 Task: Check the sale-to-list ratio of walk-in pantry in the last 3 years.
Action: Mouse moved to (851, 219)
Screenshot: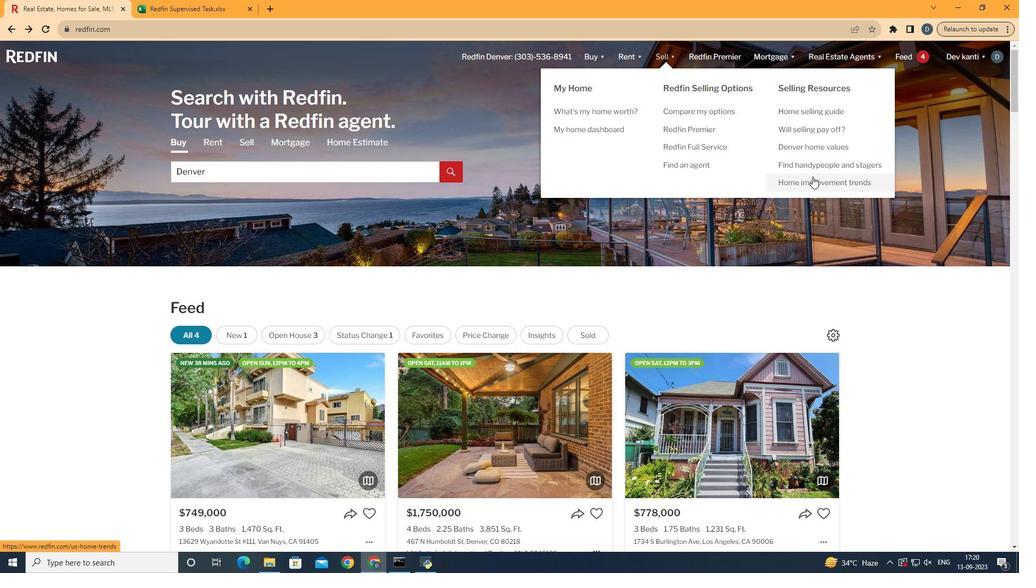 
Action: Mouse pressed left at (851, 219)
Screenshot: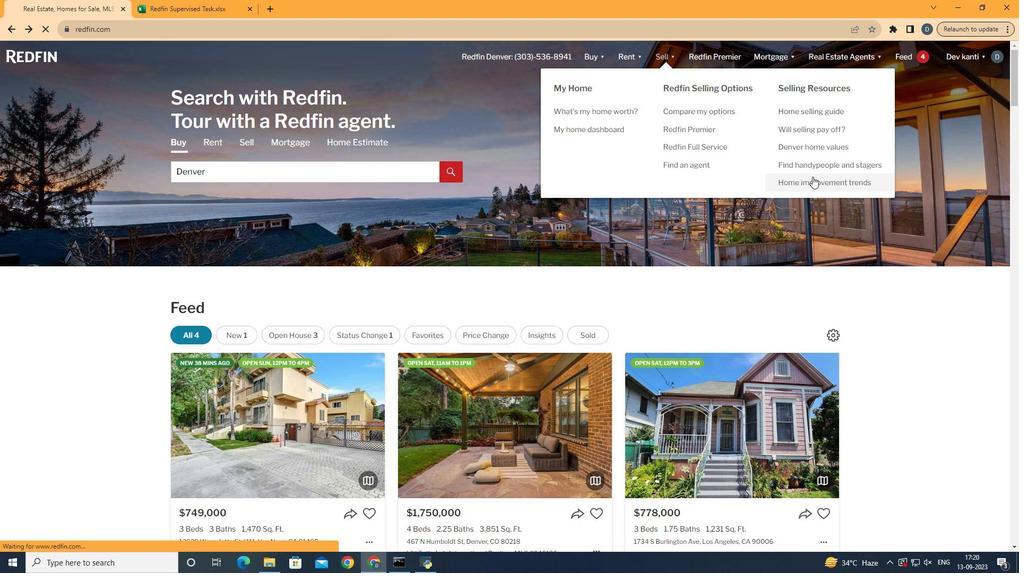 
Action: Mouse moved to (252, 239)
Screenshot: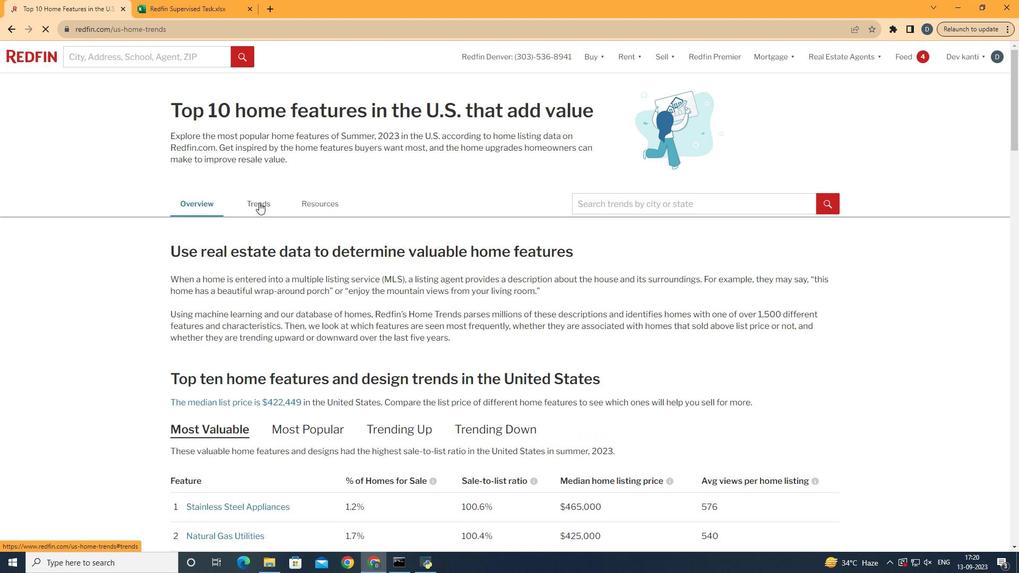 
Action: Mouse pressed left at (252, 239)
Screenshot: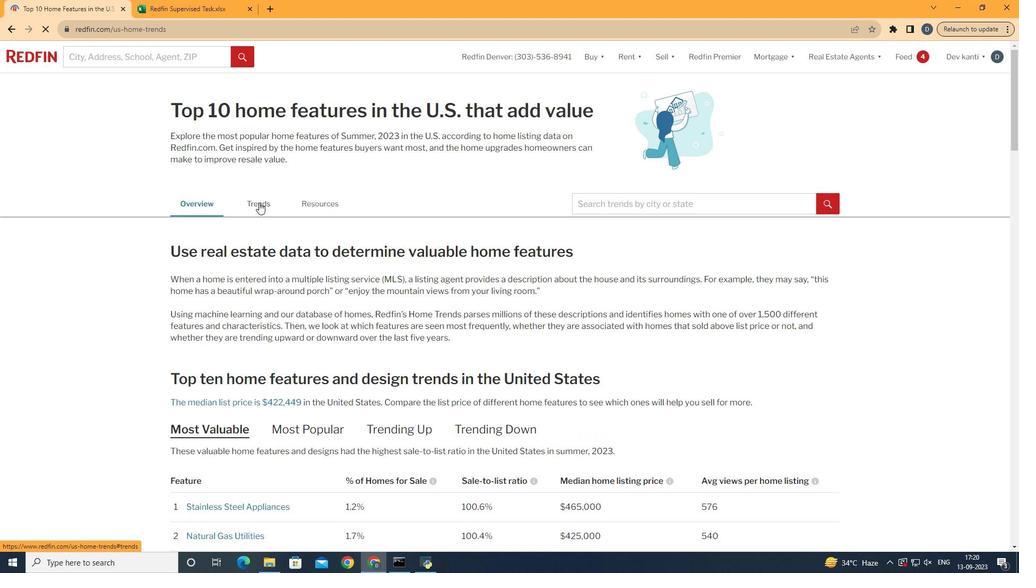 
Action: Mouse moved to (263, 275)
Screenshot: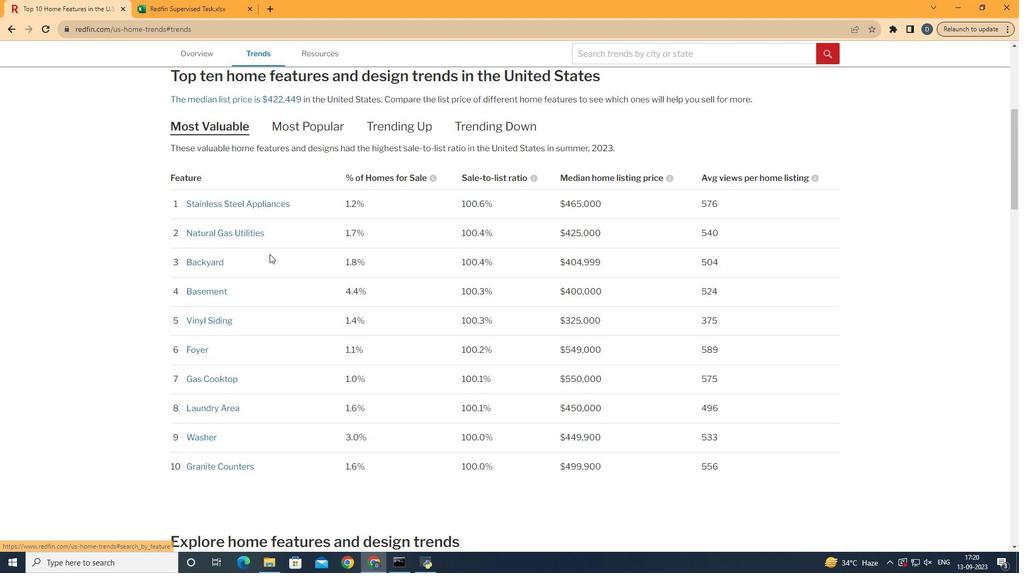 
Action: Mouse scrolled (263, 275) with delta (0, 0)
Screenshot: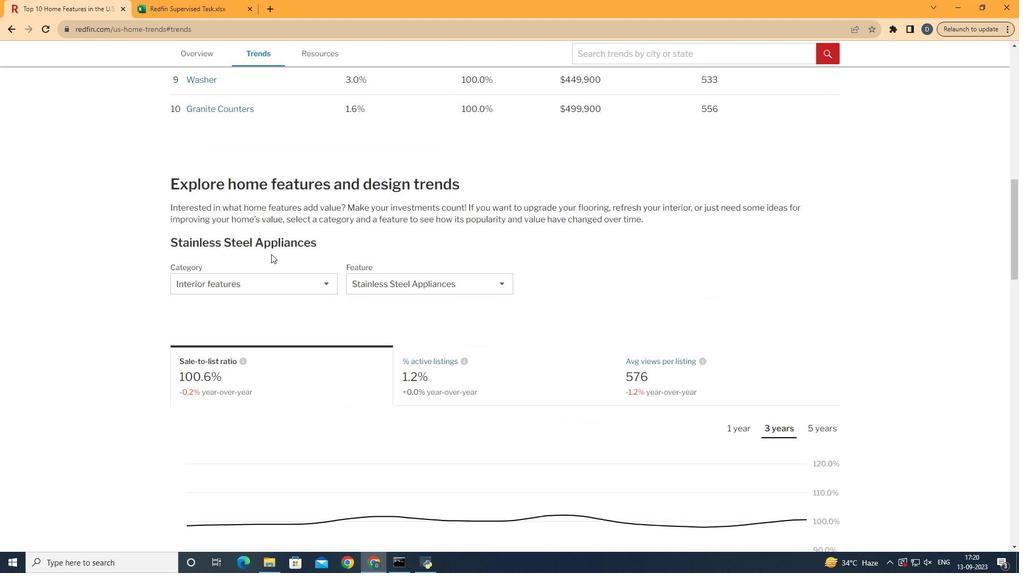 
Action: Mouse scrolled (263, 275) with delta (0, 0)
Screenshot: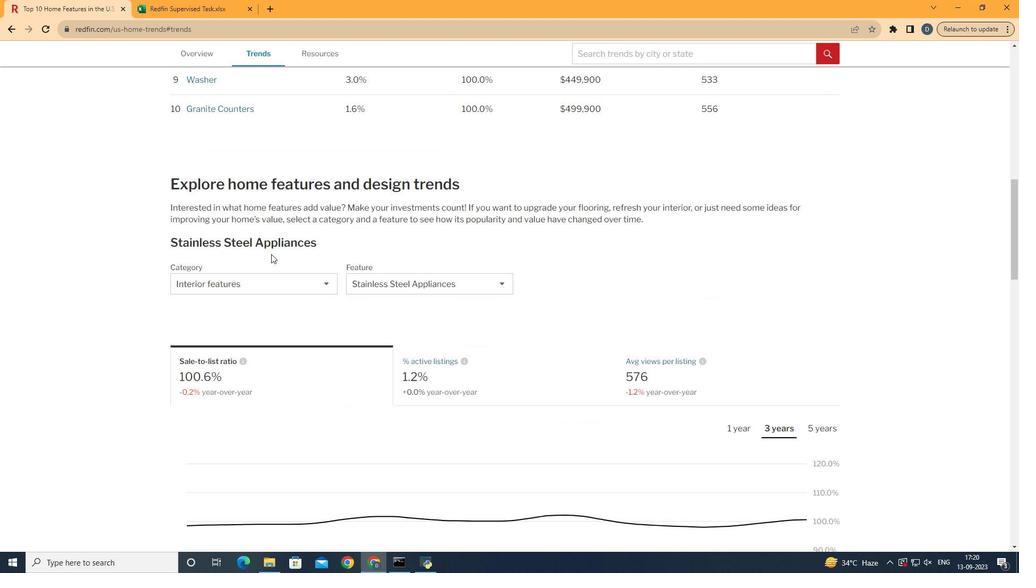 
Action: Mouse scrolled (263, 275) with delta (0, 0)
Screenshot: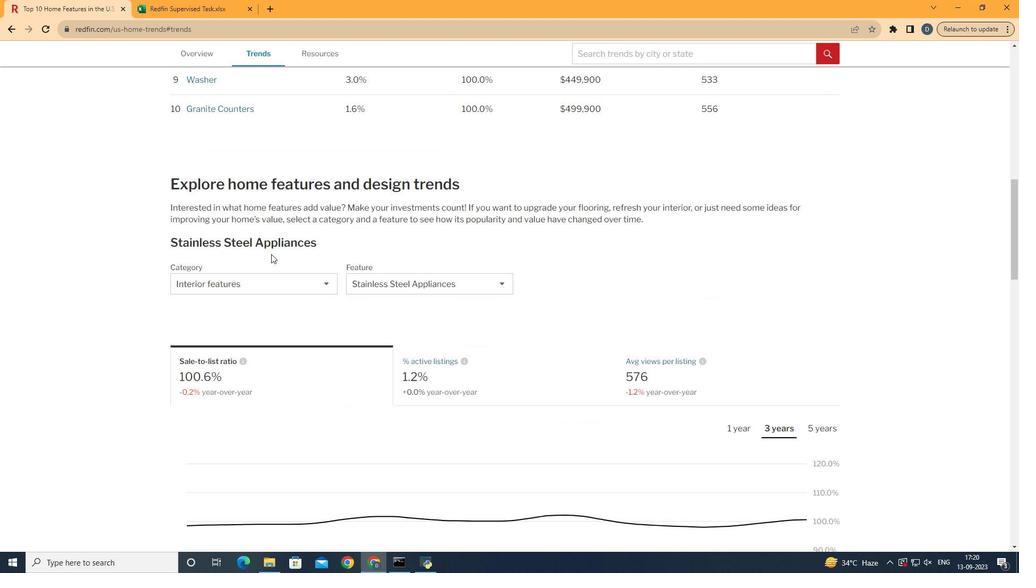 
Action: Mouse scrolled (263, 275) with delta (0, 0)
Screenshot: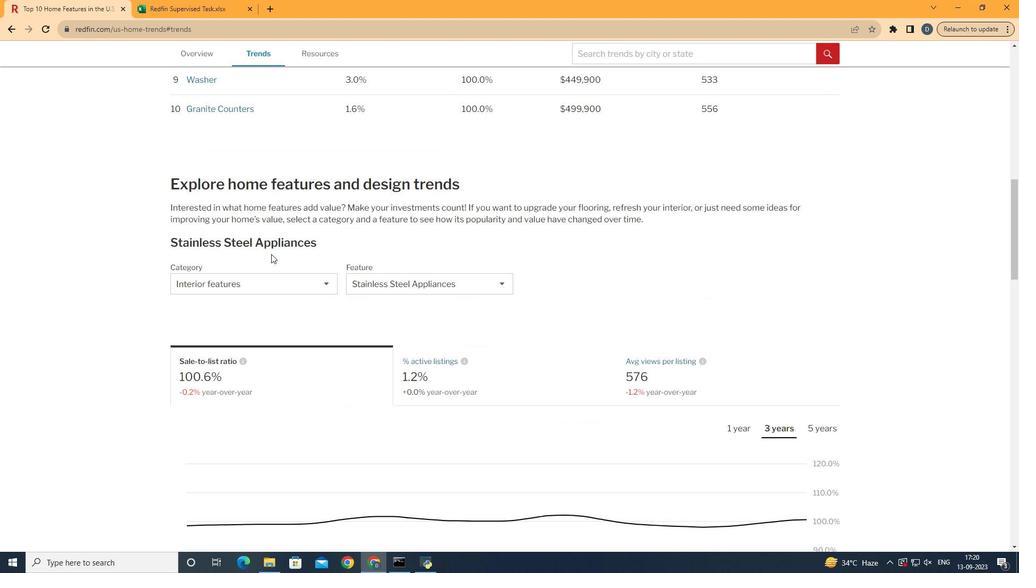 
Action: Mouse scrolled (263, 275) with delta (0, 0)
Screenshot: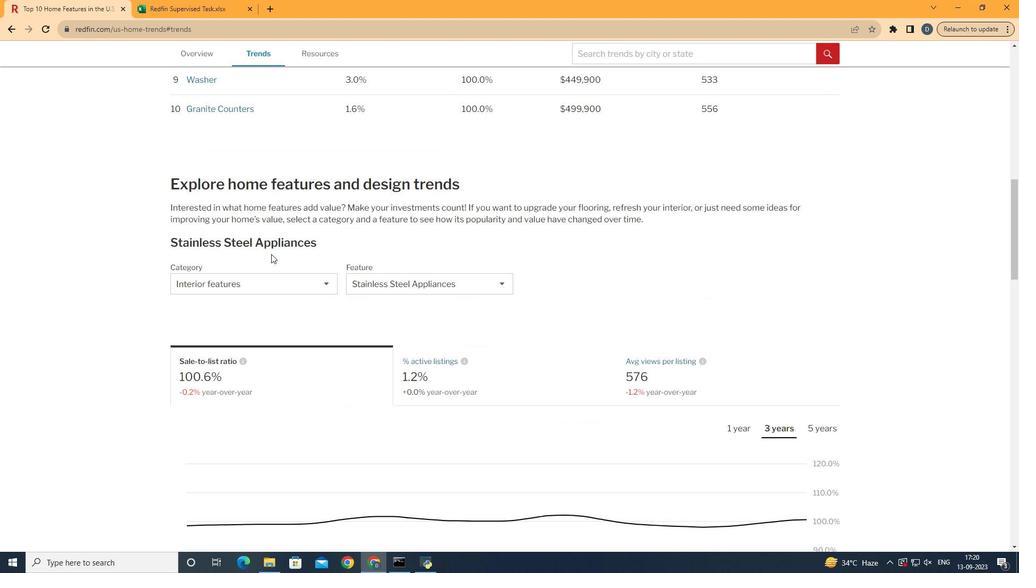 
Action: Mouse moved to (265, 275)
Screenshot: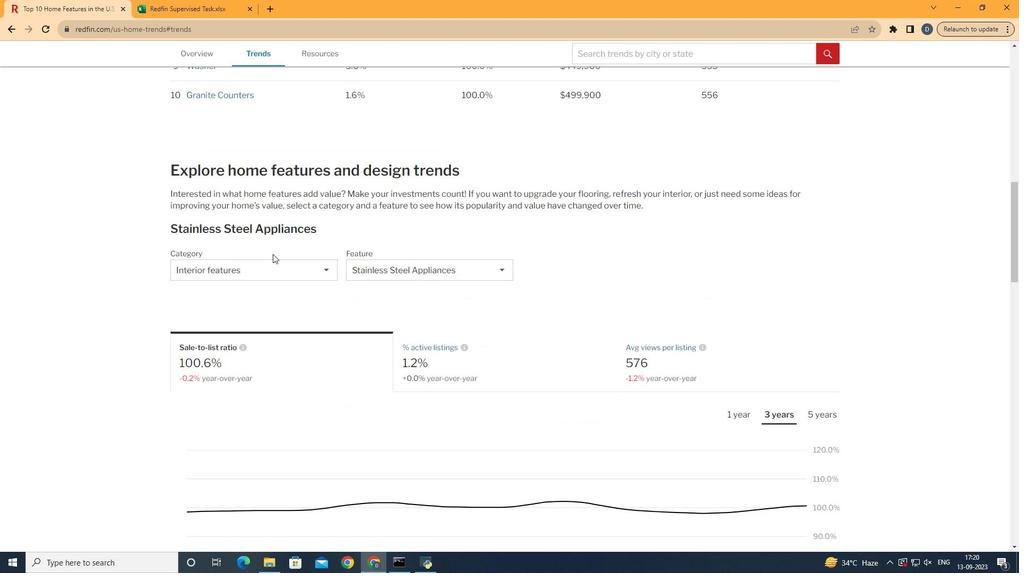 
Action: Mouse scrolled (265, 275) with delta (0, 0)
Screenshot: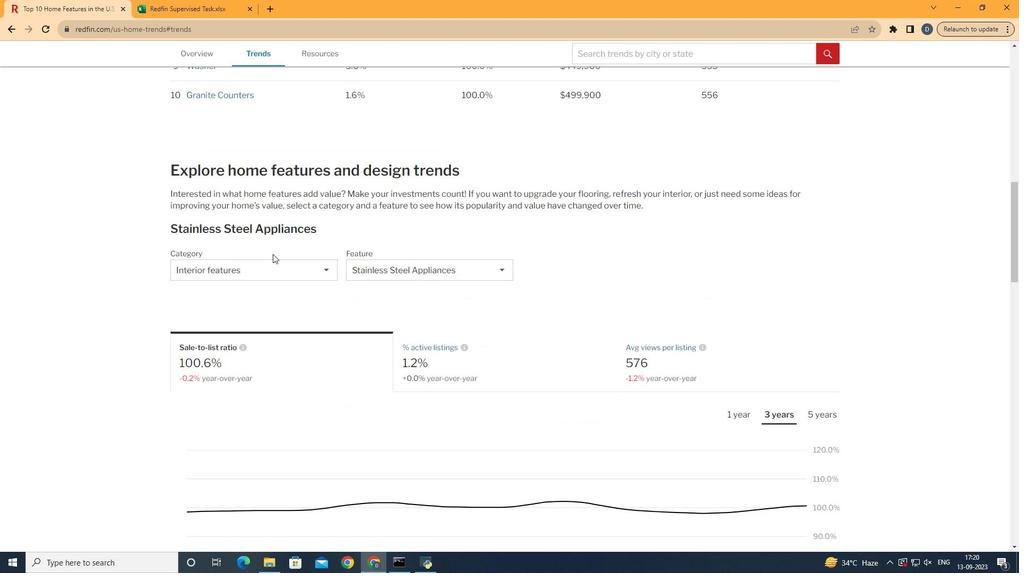 
Action: Mouse moved to (265, 275)
Screenshot: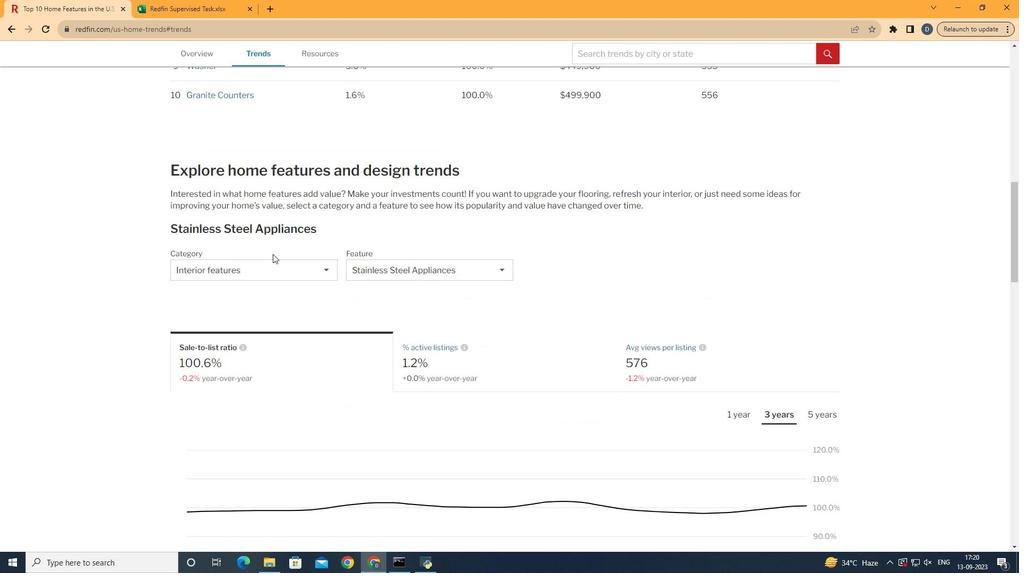 
Action: Mouse scrolled (265, 275) with delta (0, 0)
Screenshot: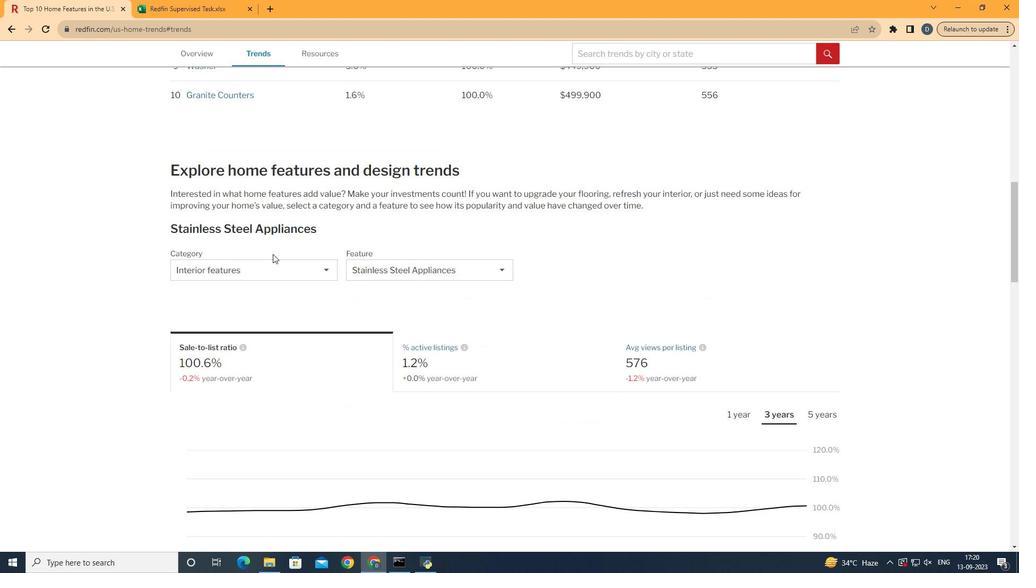 
Action: Mouse moved to (262, 291)
Screenshot: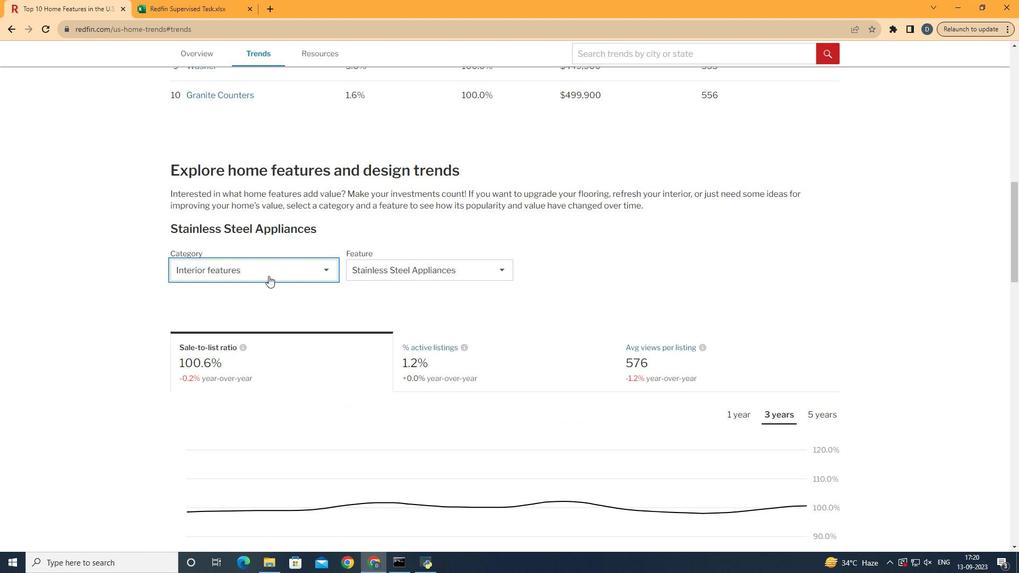 
Action: Mouse pressed left at (262, 291)
Screenshot: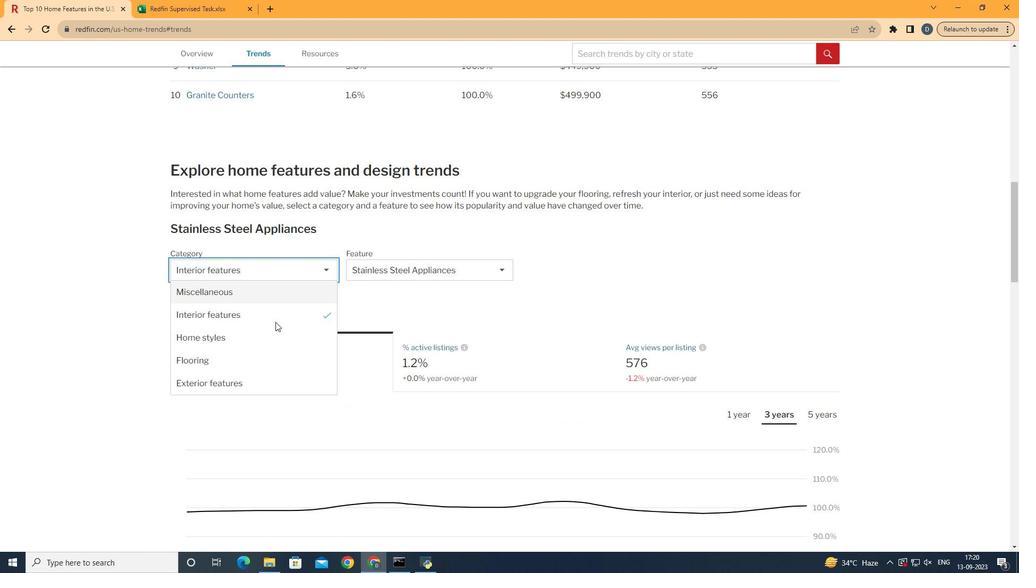 
Action: Mouse moved to (298, 322)
Screenshot: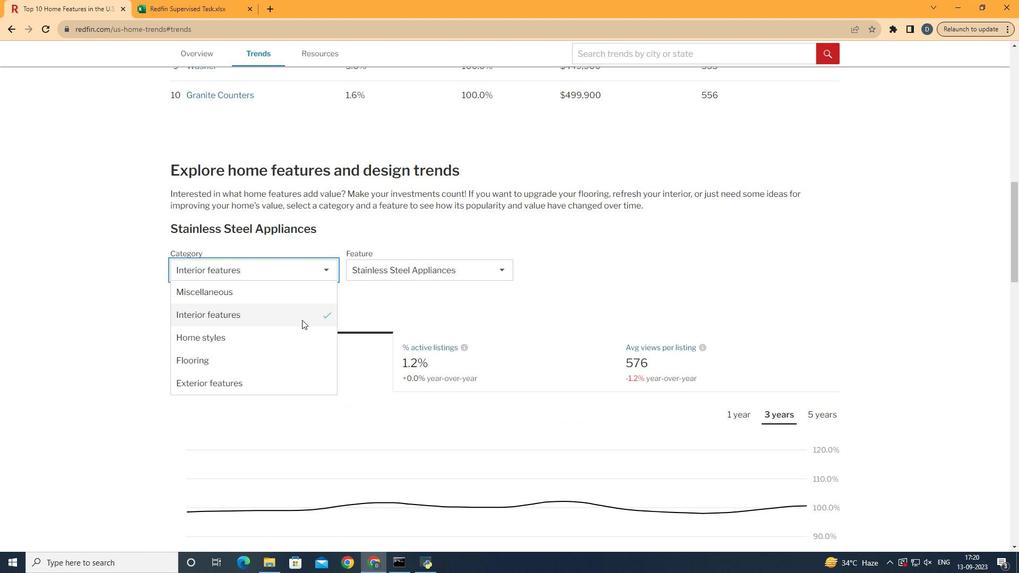 
Action: Mouse pressed left at (298, 322)
Screenshot: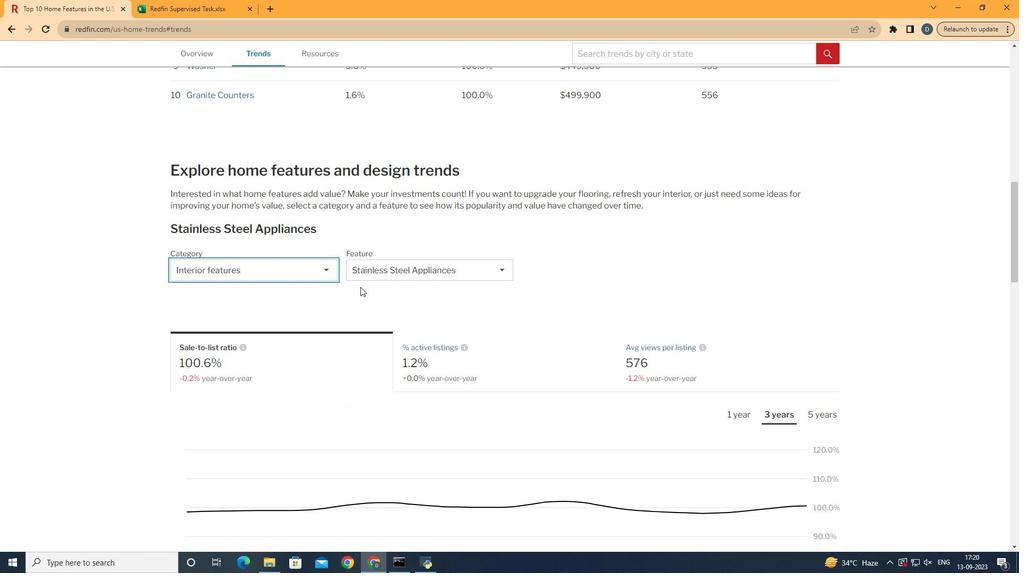 
Action: Mouse moved to (400, 287)
Screenshot: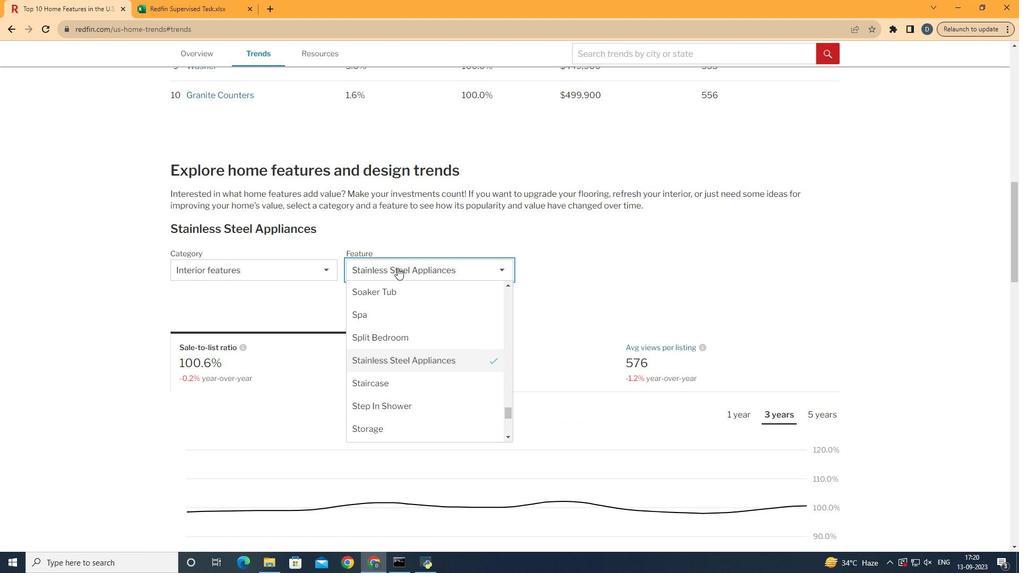 
Action: Mouse pressed left at (400, 287)
Screenshot: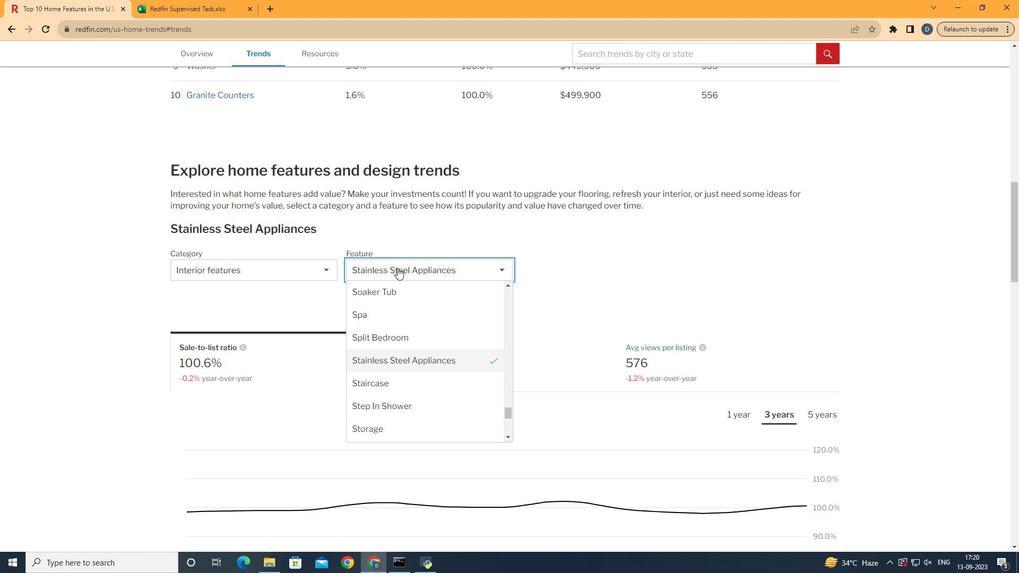 
Action: Mouse moved to (427, 354)
Screenshot: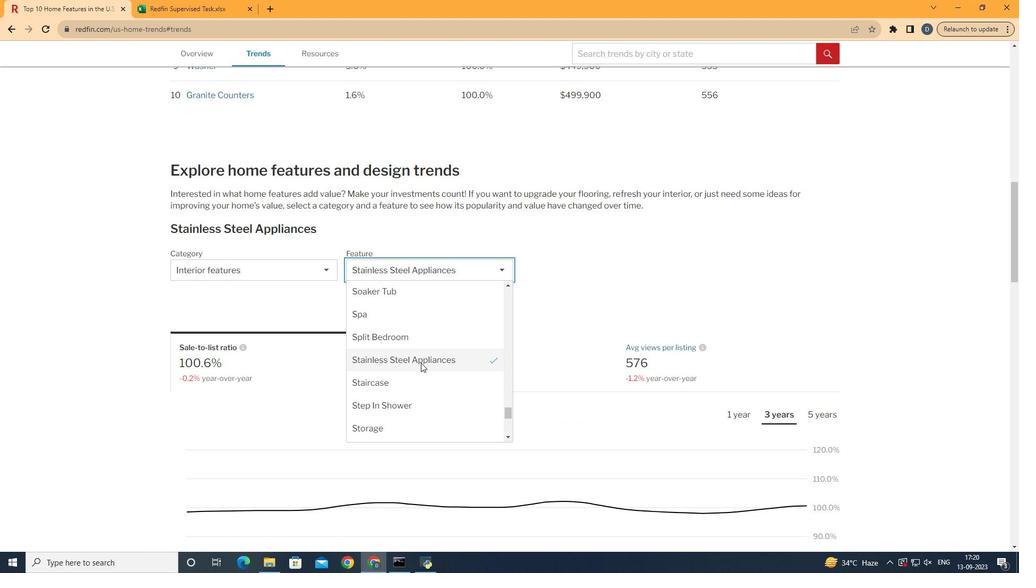 
Action: Mouse scrolled (427, 353) with delta (0, 0)
Screenshot: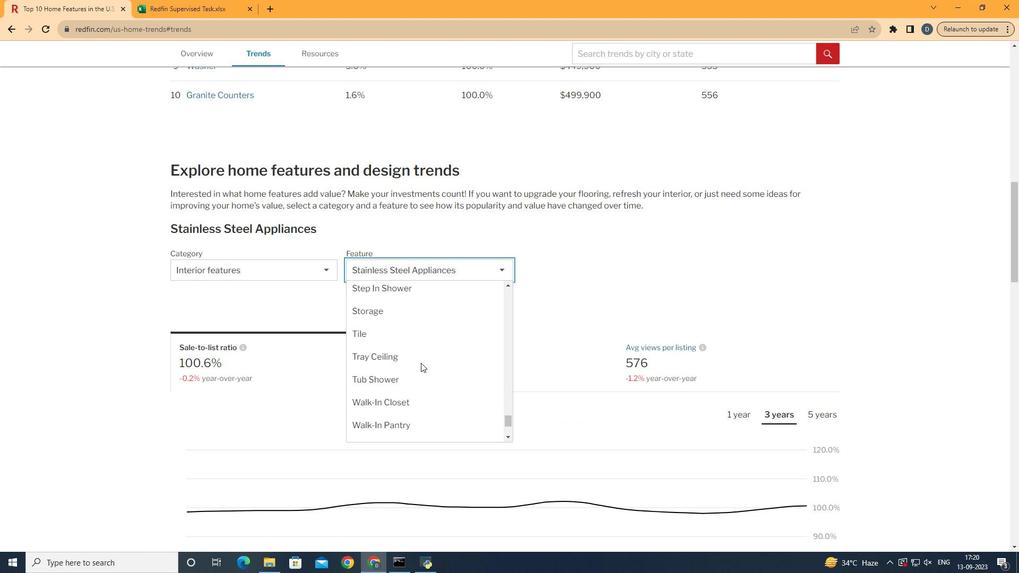 
Action: Mouse scrolled (427, 353) with delta (0, 0)
Screenshot: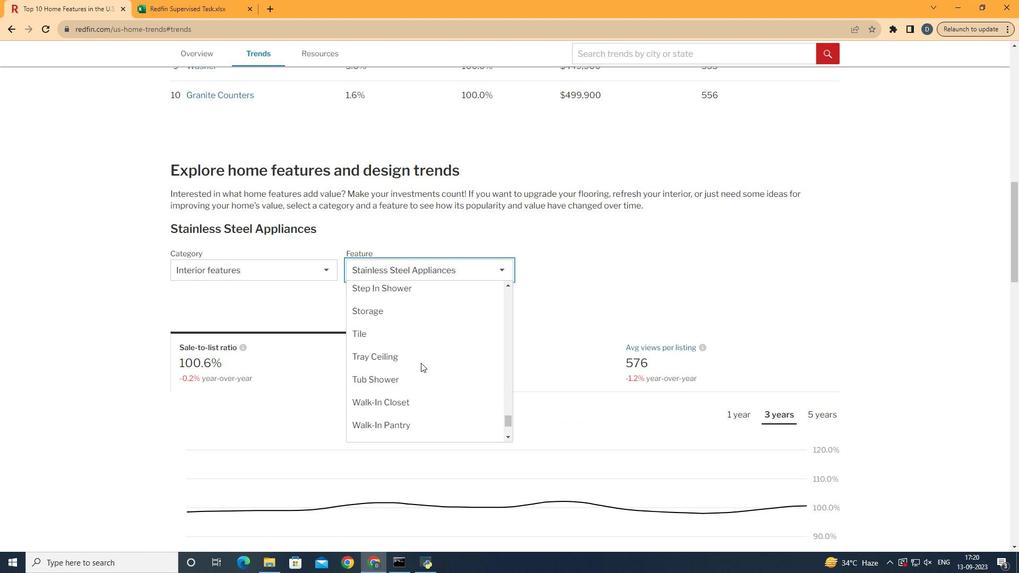 
Action: Mouse scrolled (427, 353) with delta (0, 0)
Screenshot: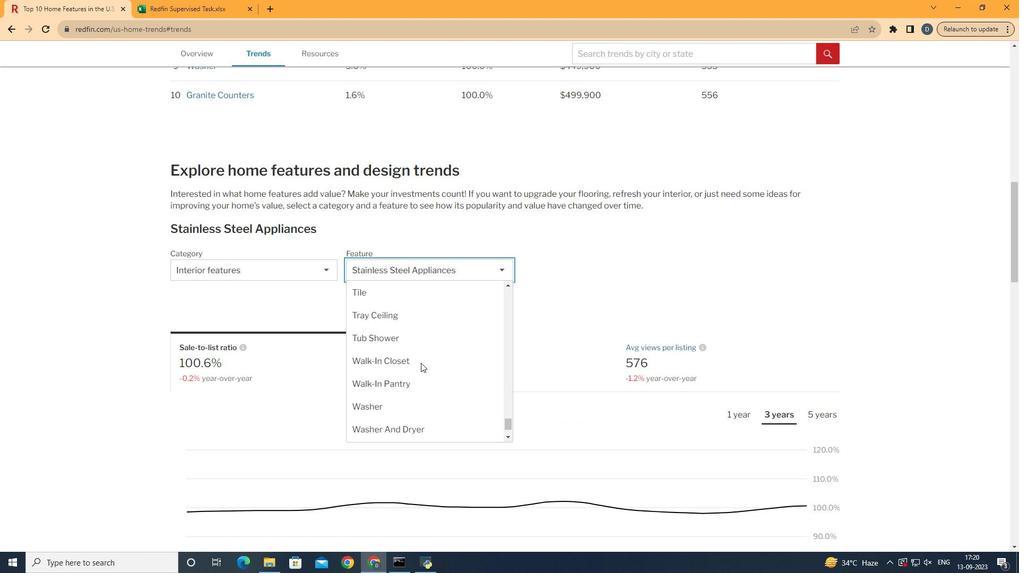 
Action: Mouse moved to (445, 369)
Screenshot: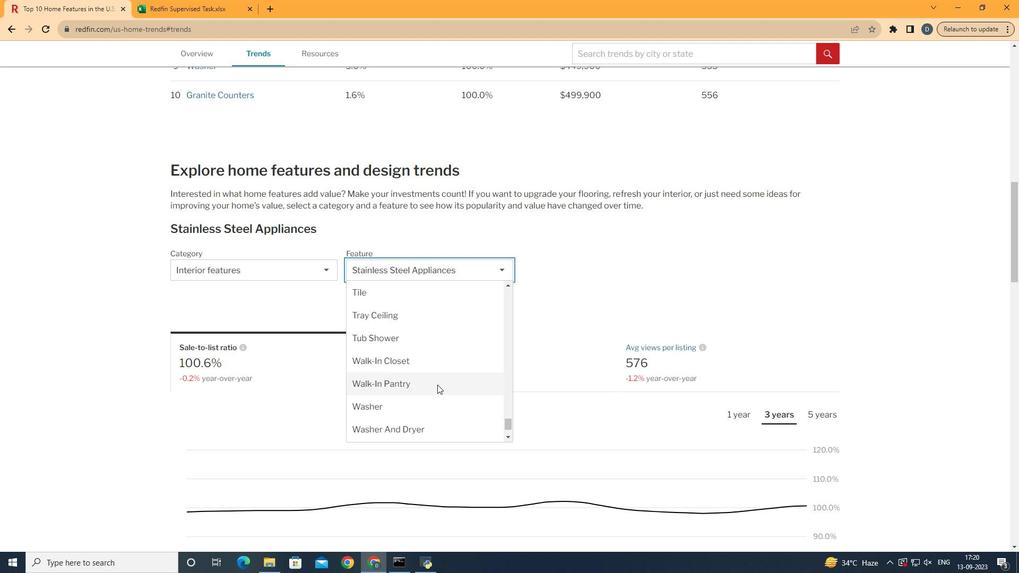
Action: Mouse pressed left at (445, 369)
Screenshot: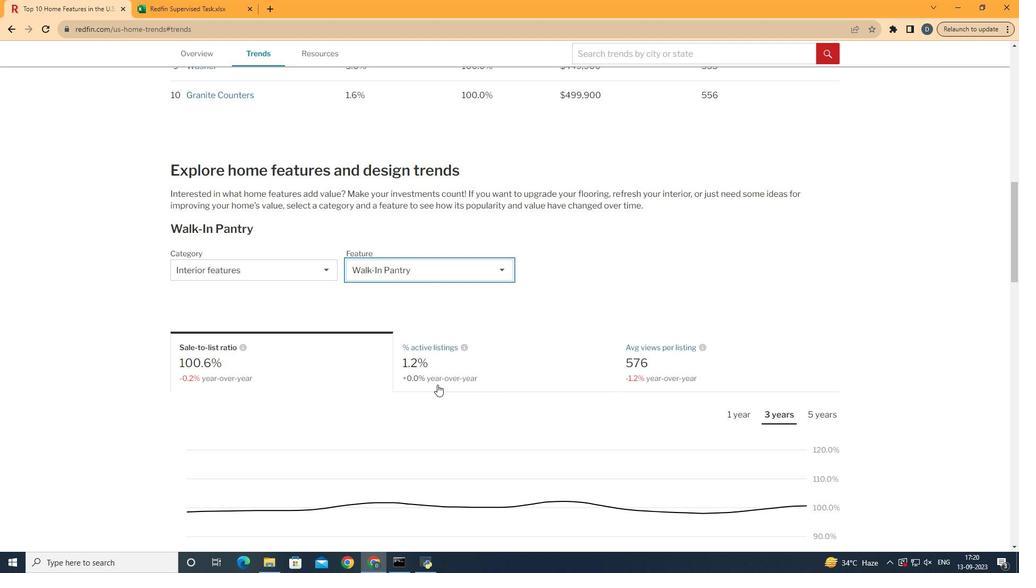 
Action: Mouse moved to (580, 294)
Screenshot: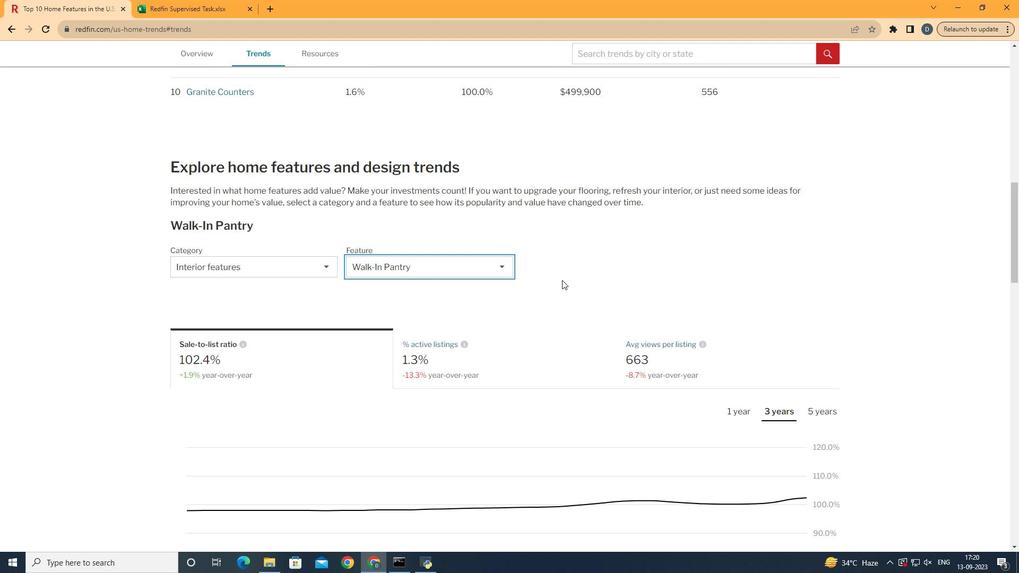 
Action: Mouse scrolled (580, 294) with delta (0, 0)
Screenshot: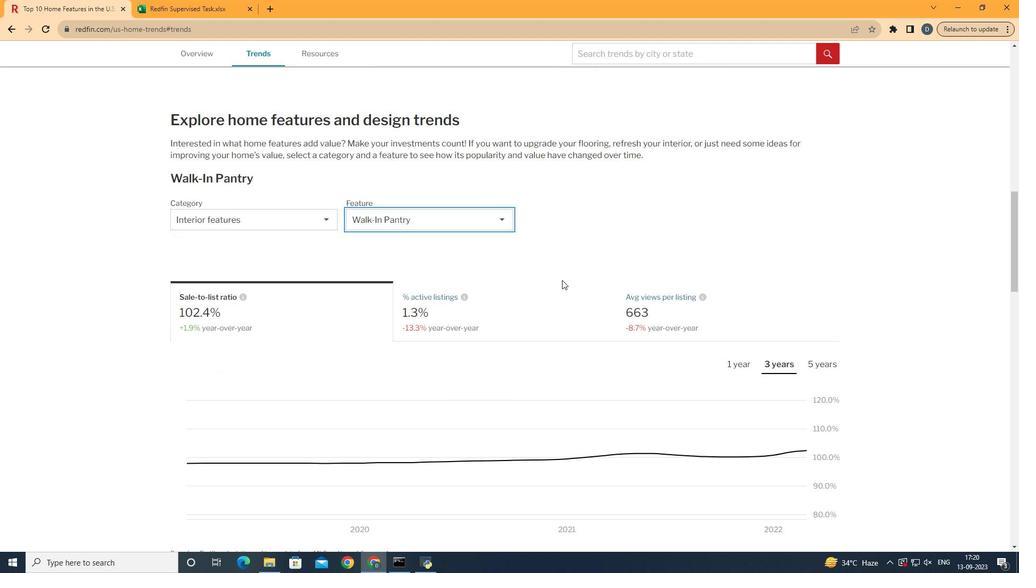 
Action: Mouse moved to (317, 308)
Screenshot: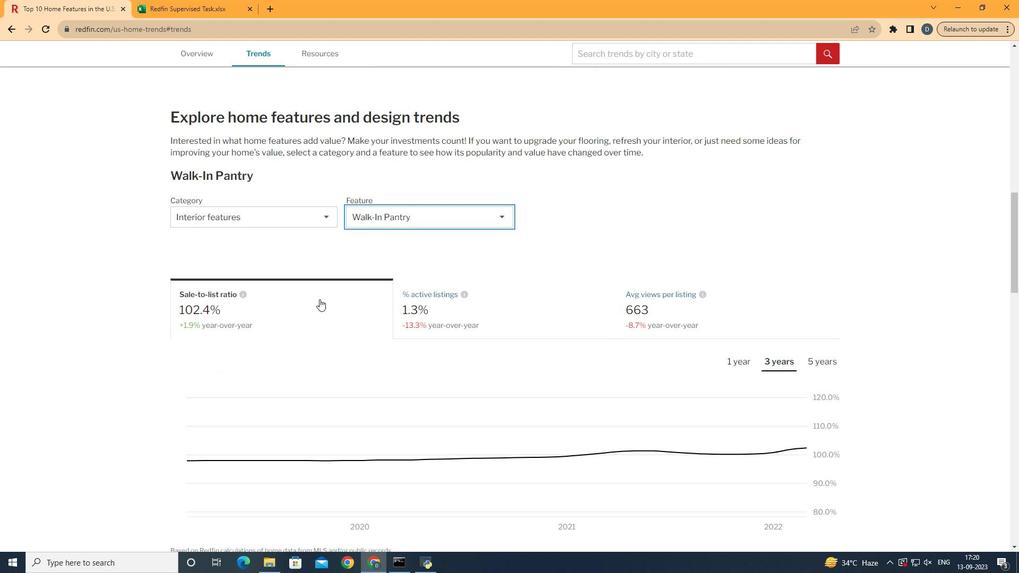 
Action: Mouse pressed left at (317, 308)
Screenshot: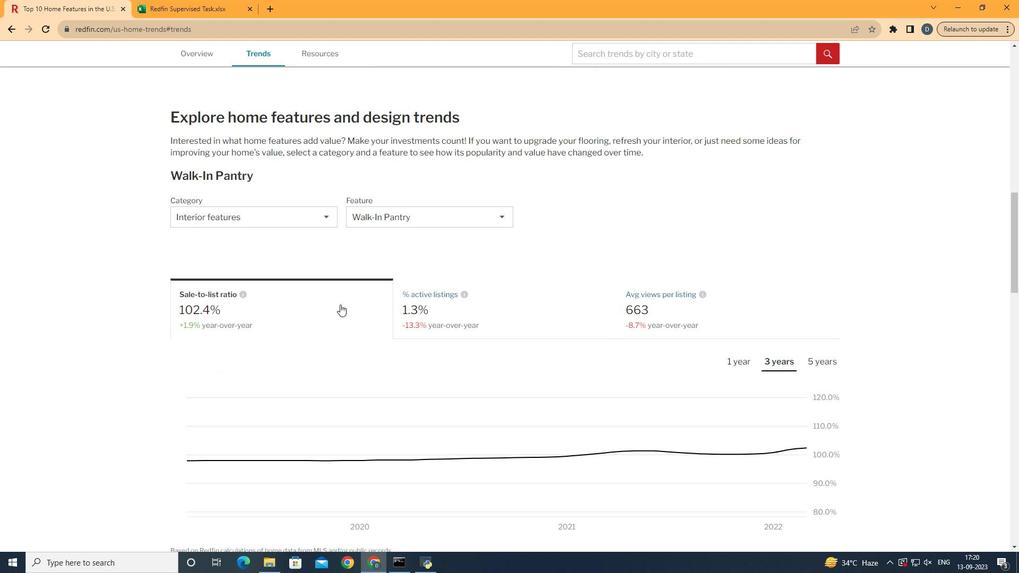 
Action: Mouse moved to (822, 354)
Screenshot: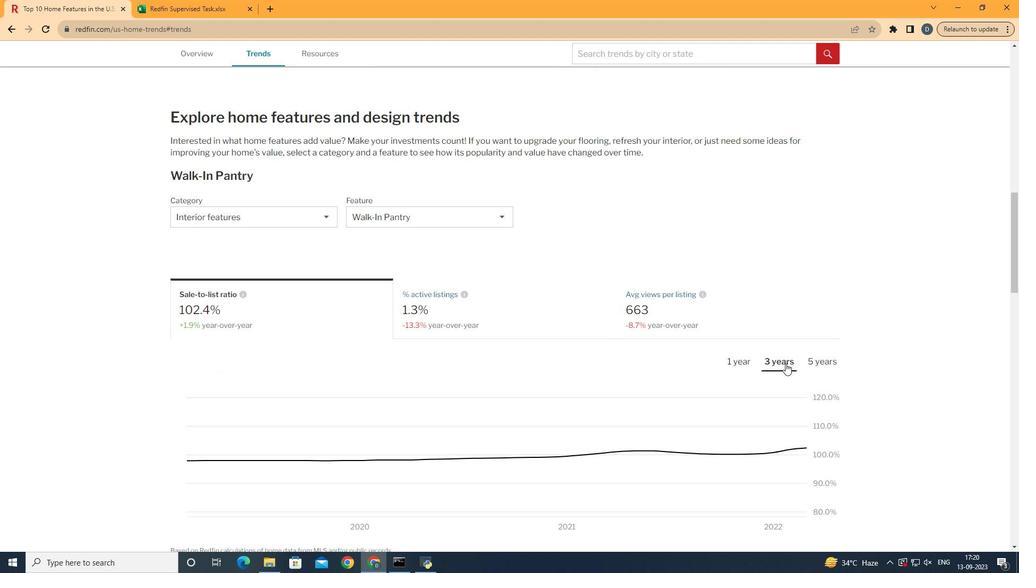 
Action: Mouse pressed left at (822, 354)
Screenshot: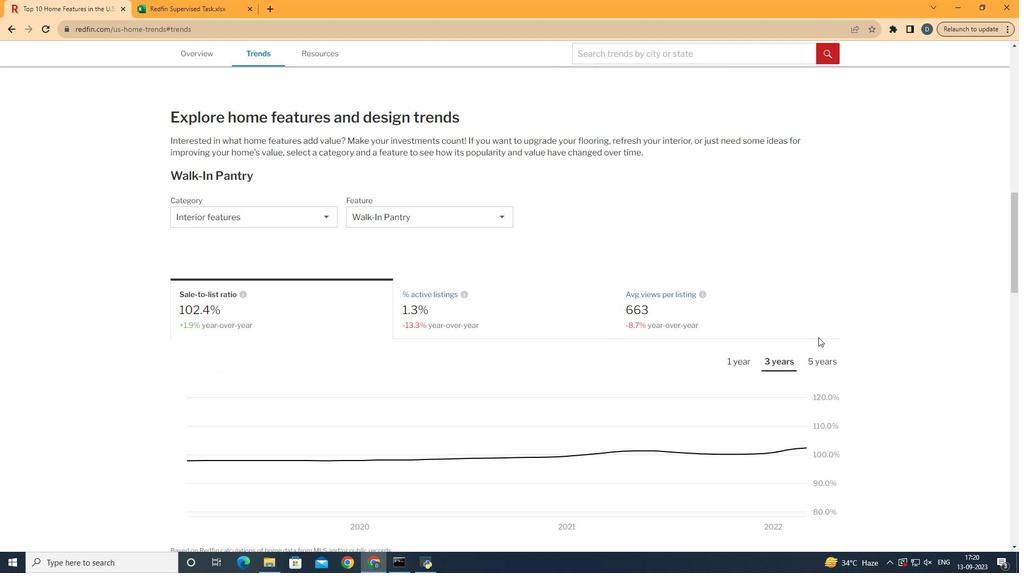 
Action: Mouse moved to (938, 294)
Screenshot: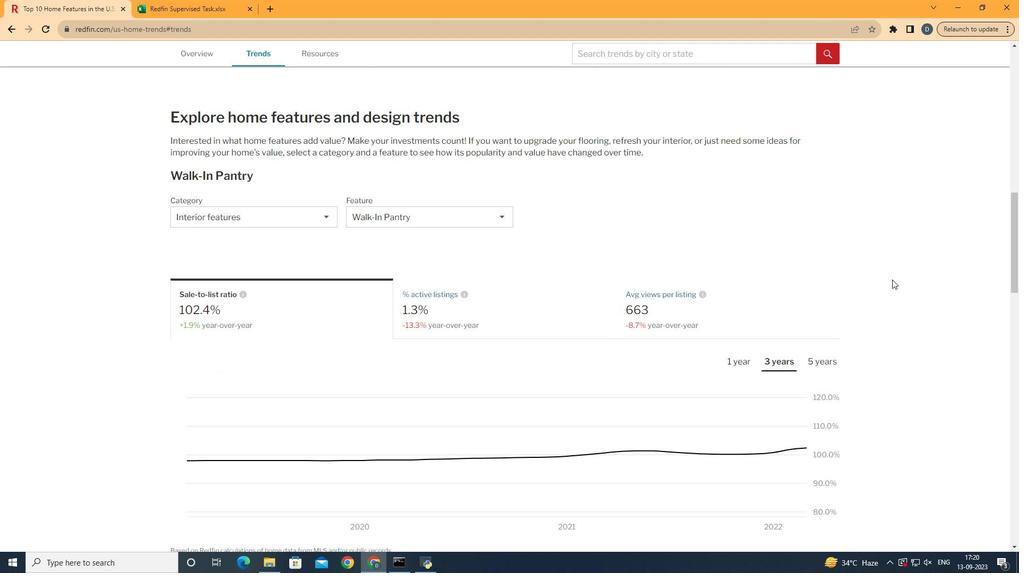 
Action: Mouse scrolled (938, 293) with delta (0, 0)
Screenshot: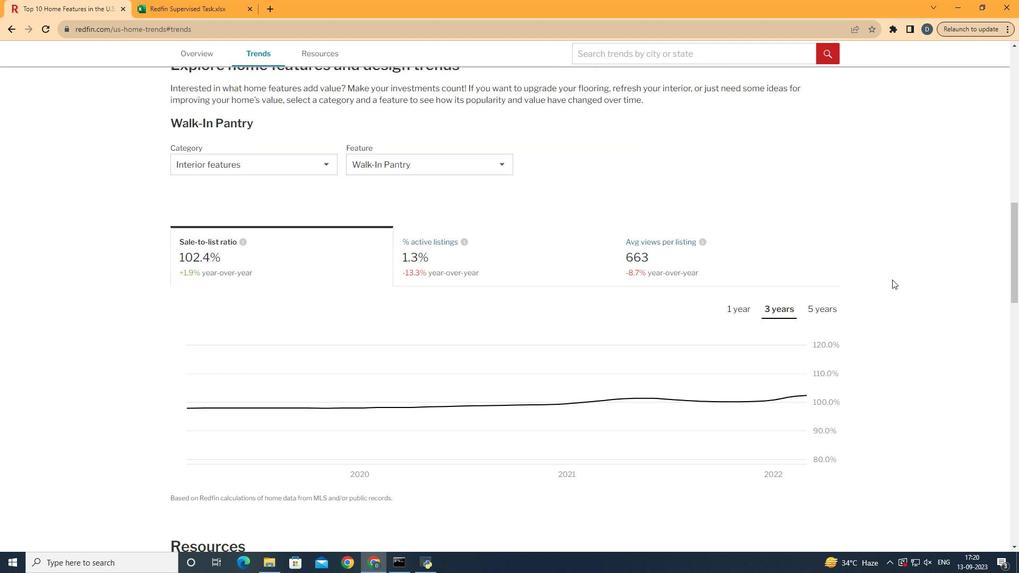 
